 Task: Insert the rightwards arrow below the text "Take right".
Action: Mouse moved to (111, 52)
Screenshot: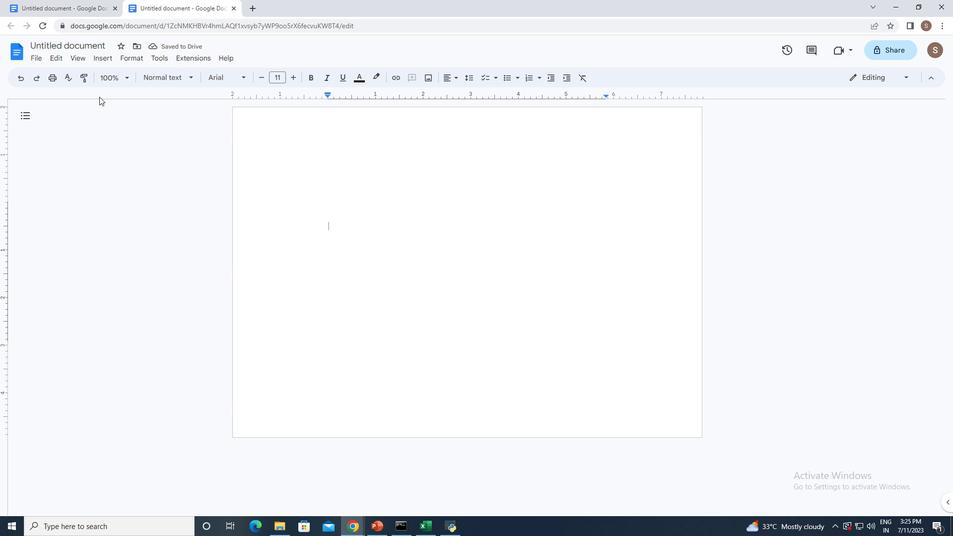 
Action: Mouse pressed left at (111, 52)
Screenshot: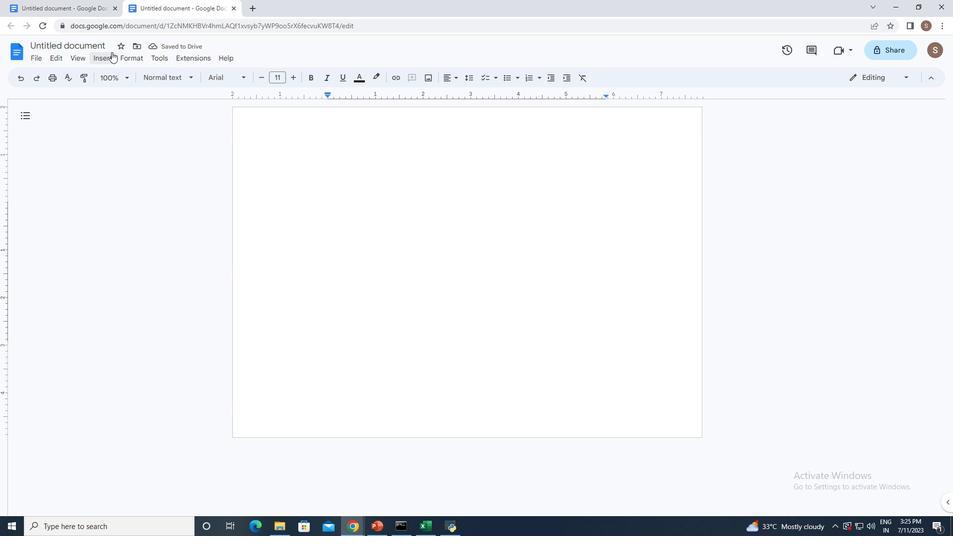 
Action: Mouse moved to (129, 244)
Screenshot: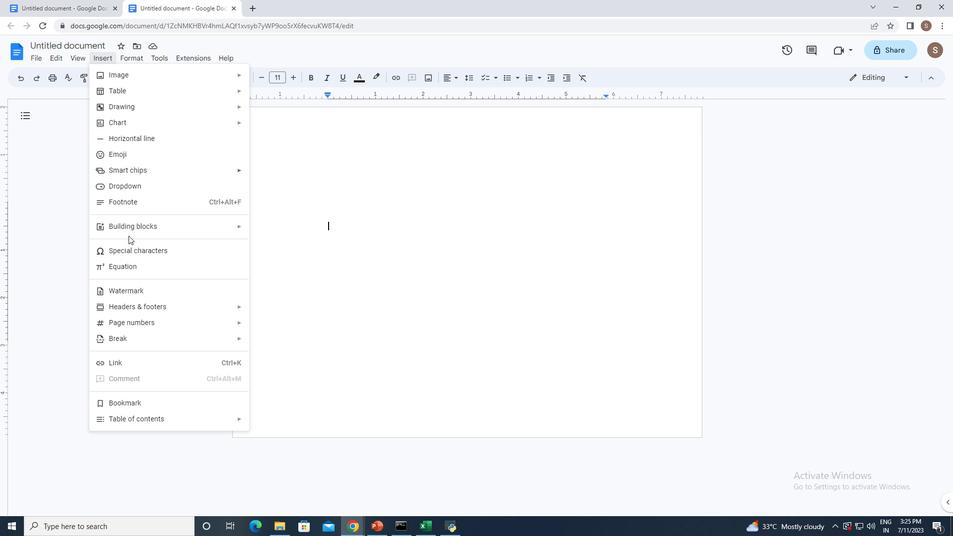 
Action: Mouse pressed left at (129, 244)
Screenshot: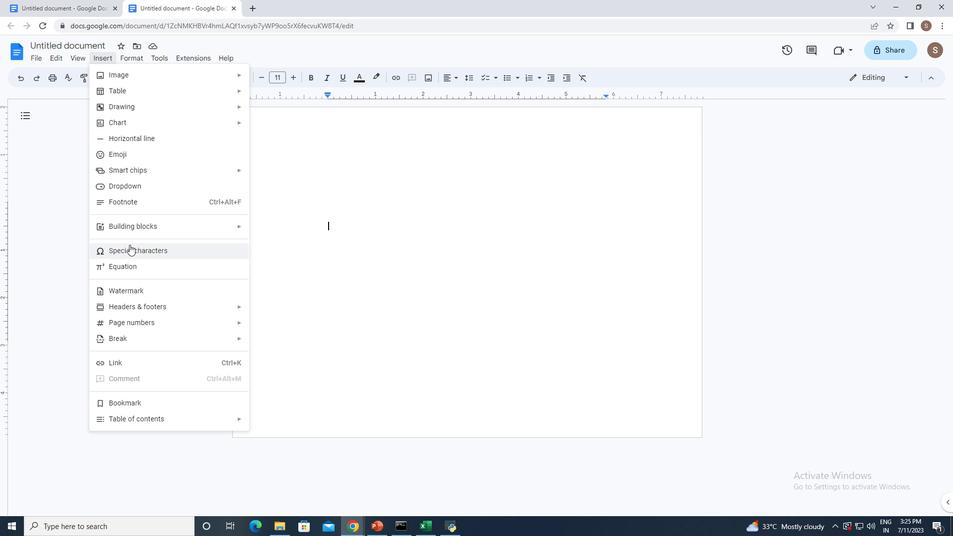 
Action: Mouse moved to (370, 339)
Screenshot: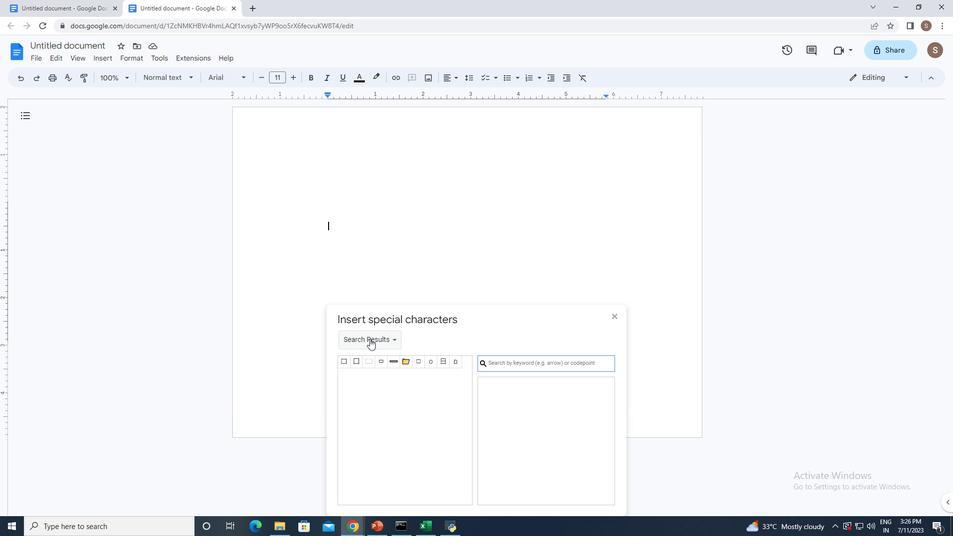 
Action: Mouse pressed left at (370, 339)
Screenshot: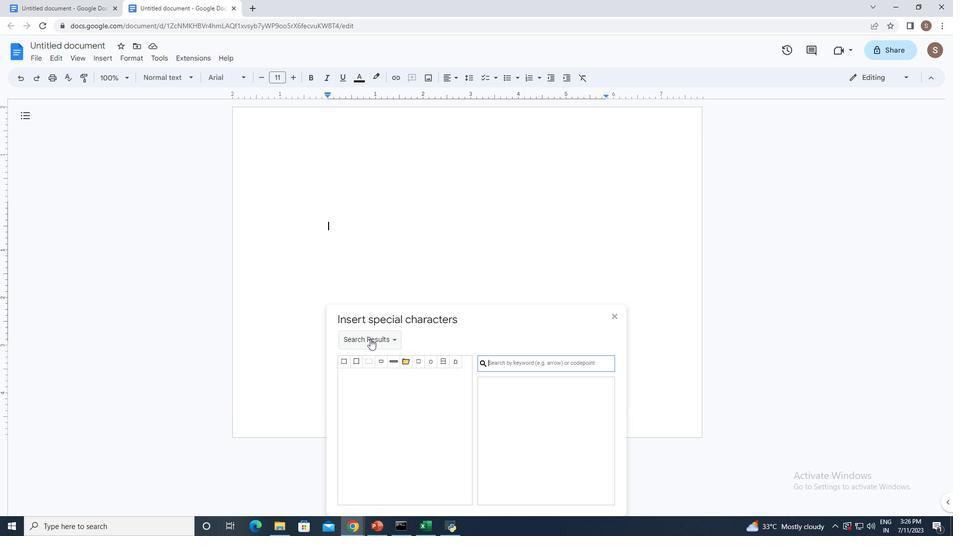 
Action: Mouse pressed left at (370, 339)
Screenshot: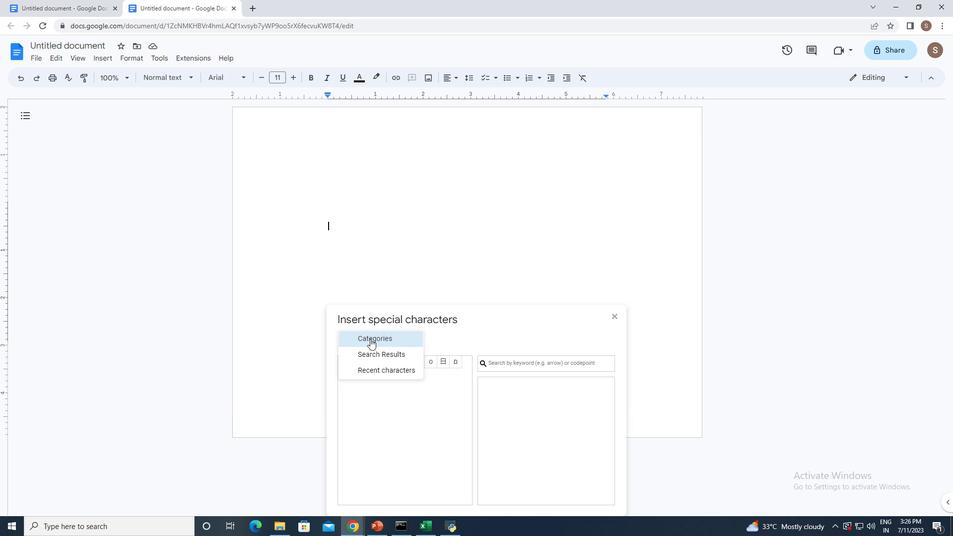 
Action: Mouse moved to (370, 363)
Screenshot: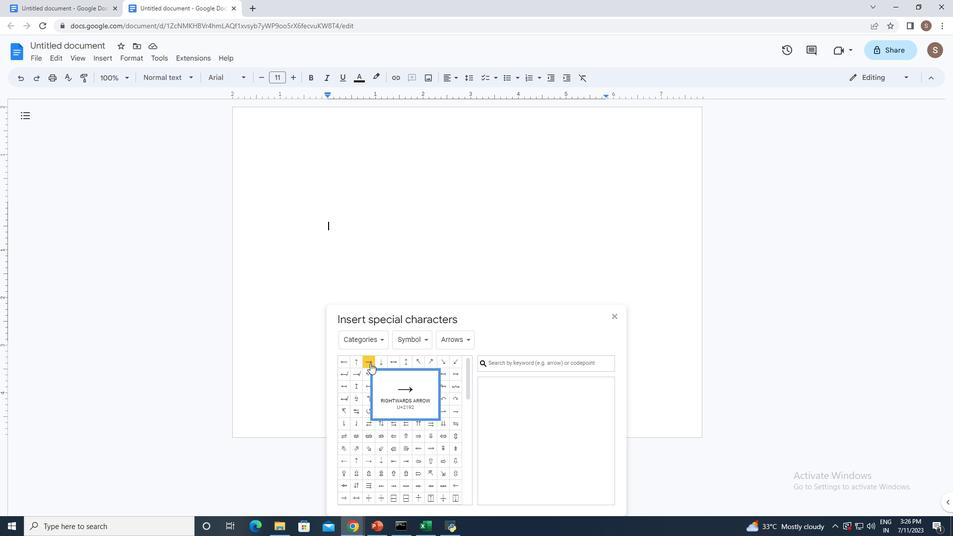 
Action: Mouse pressed left at (370, 363)
Screenshot: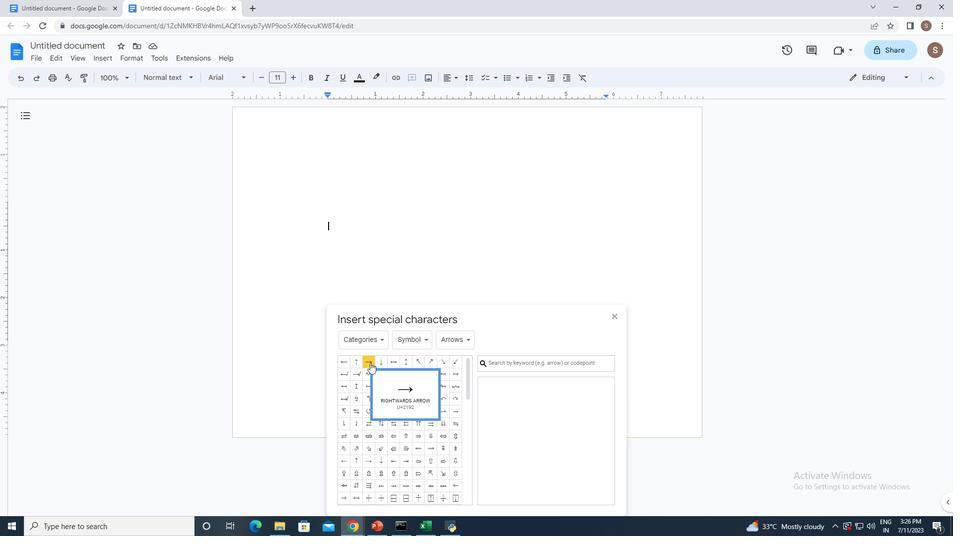 
Action: Mouse moved to (375, 285)
Screenshot: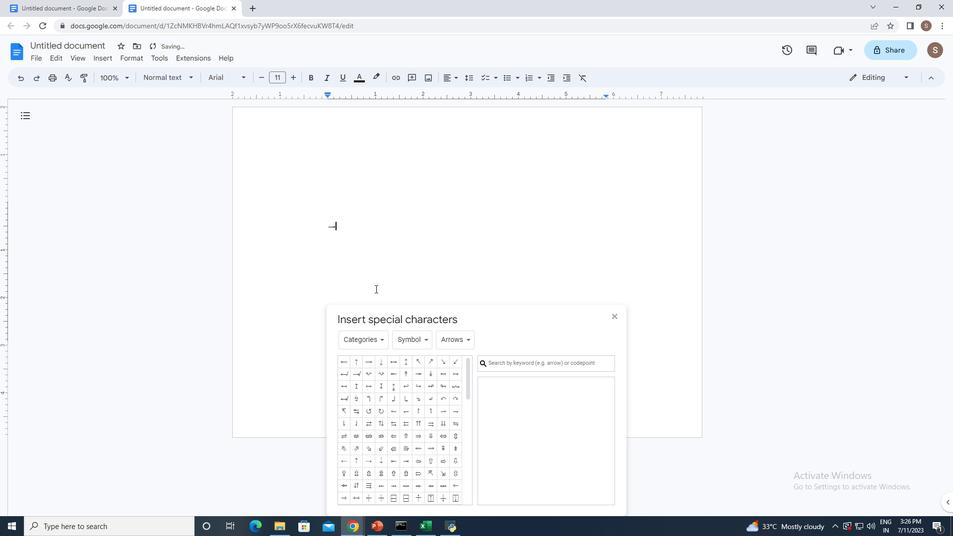 
